 Task: Create a due date automation trigger when advanced on, 2 working days before a card is due add fields without custom field "Resume" set to a number greater or equal to 1 and lower than 10 is due at 11:00 AM.
Action: Mouse moved to (1094, 84)
Screenshot: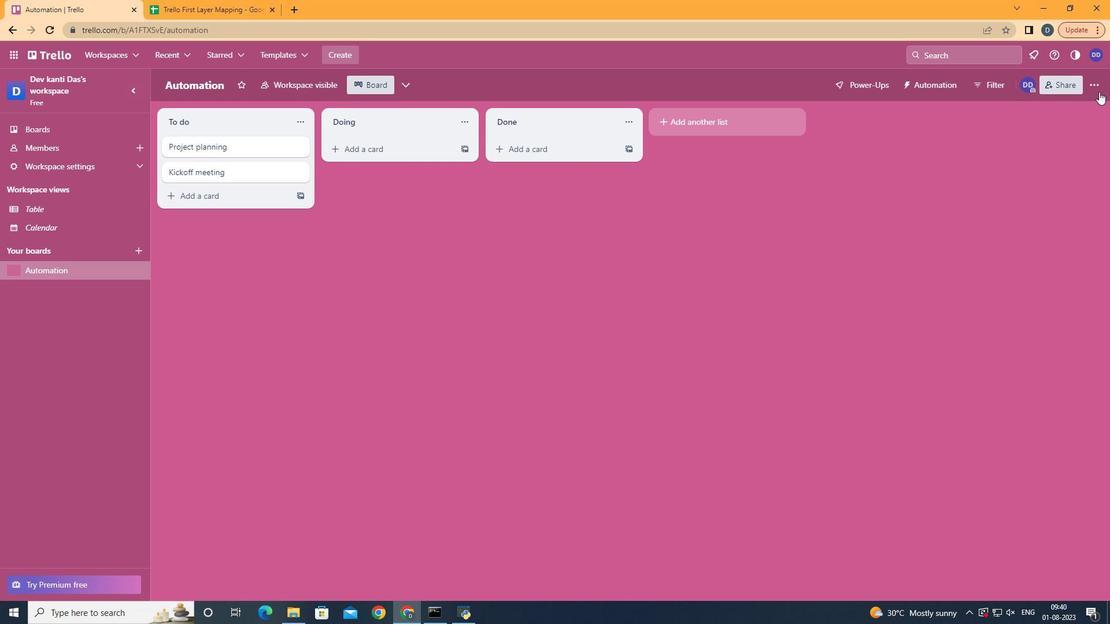 
Action: Mouse pressed left at (1094, 84)
Screenshot: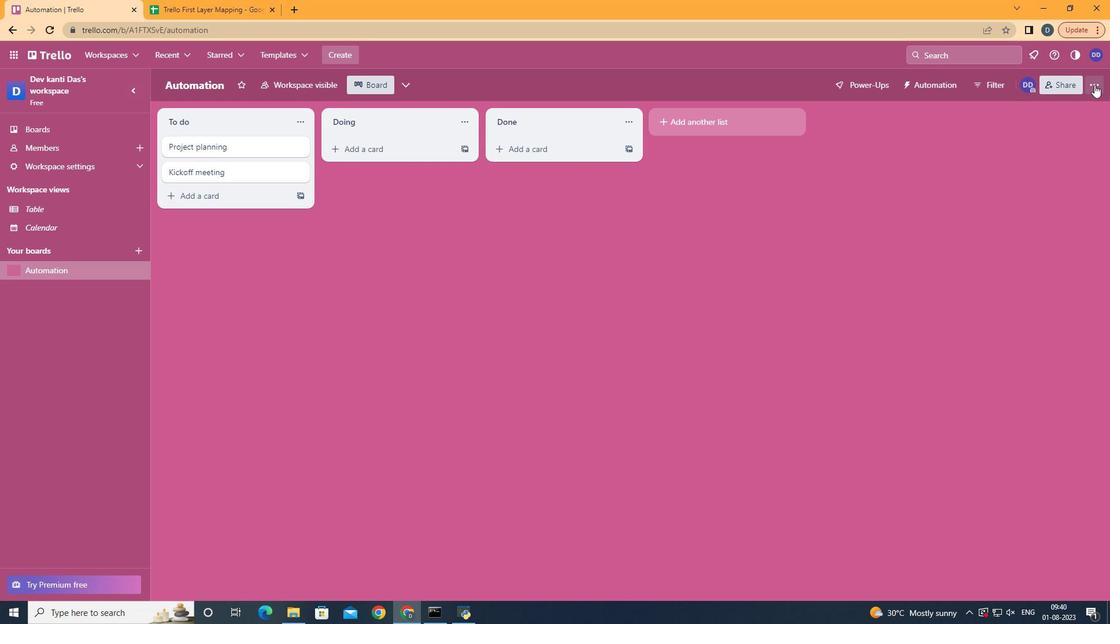 
Action: Mouse moved to (959, 244)
Screenshot: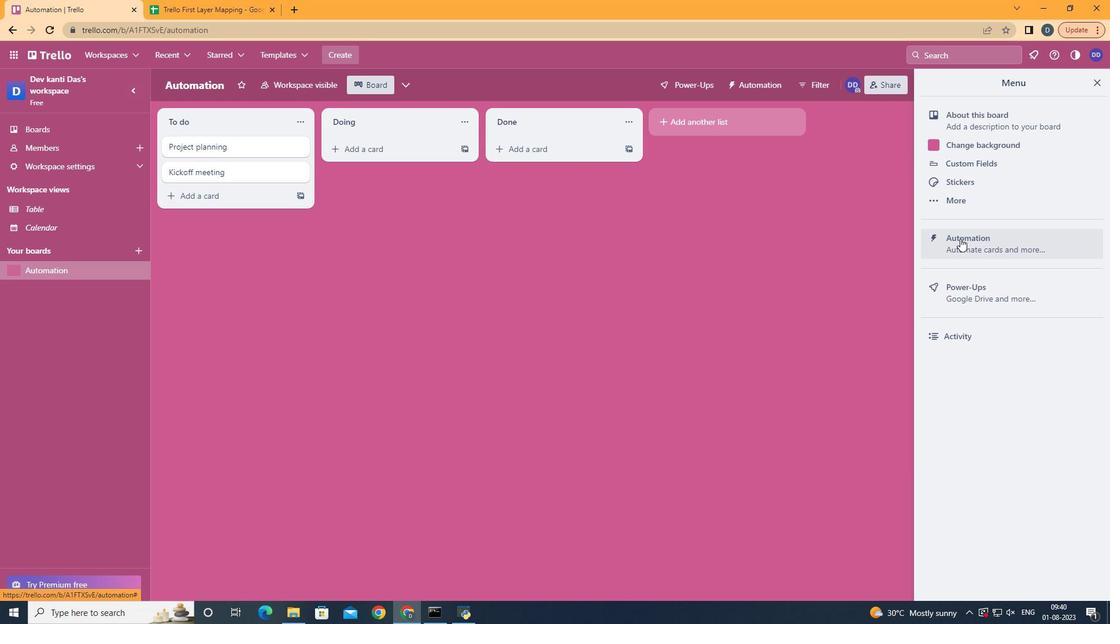 
Action: Mouse pressed left at (959, 244)
Screenshot: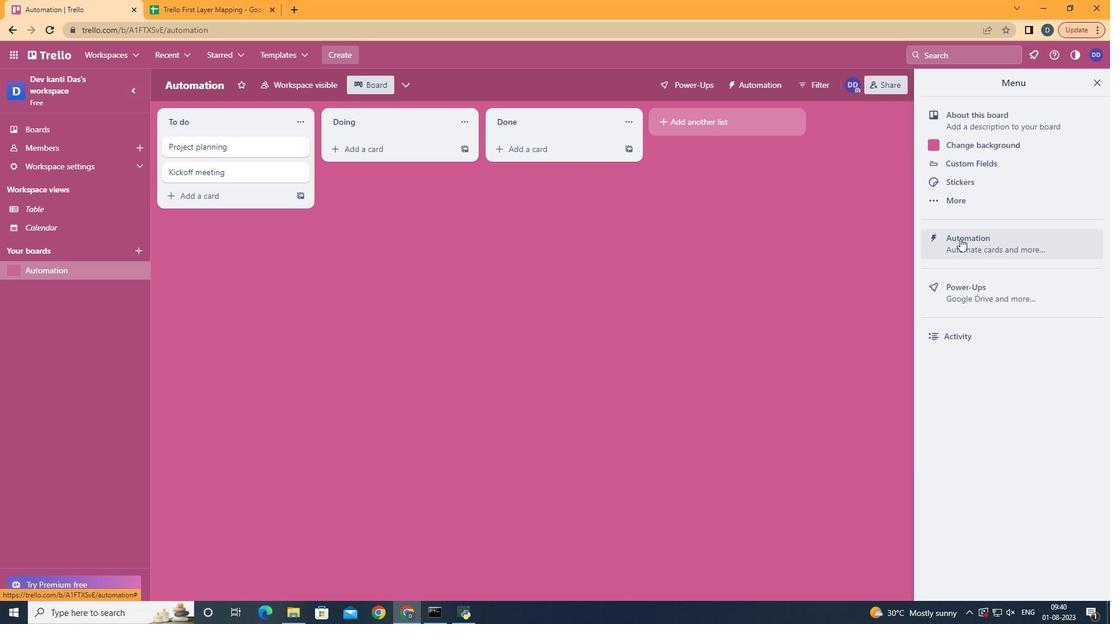 
Action: Mouse moved to (204, 235)
Screenshot: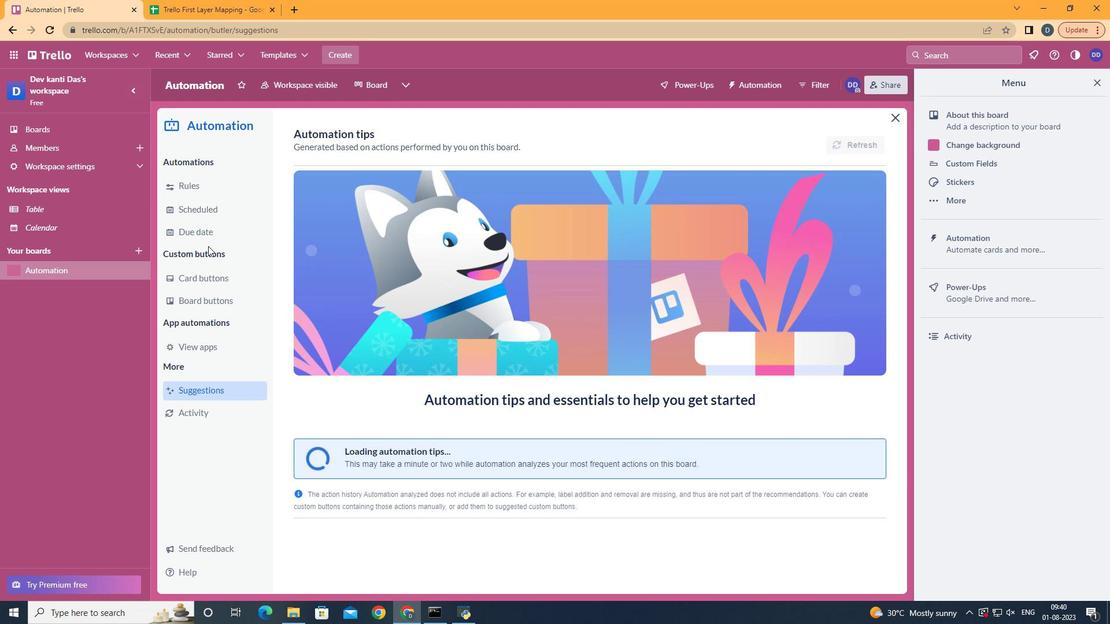 
Action: Mouse pressed left at (204, 235)
Screenshot: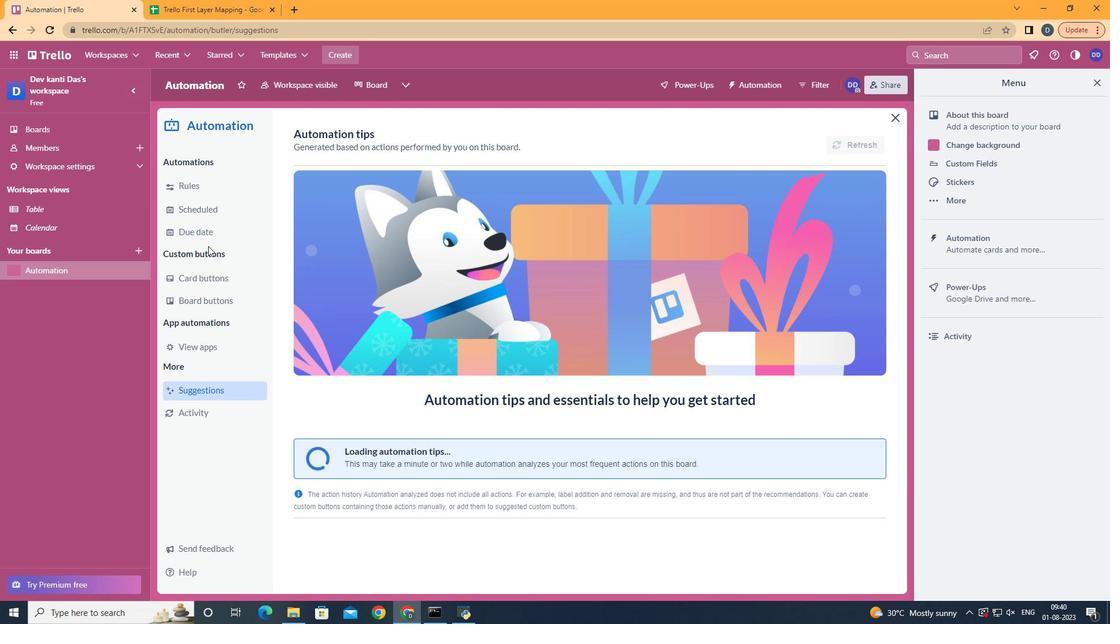 
Action: Mouse moved to (808, 132)
Screenshot: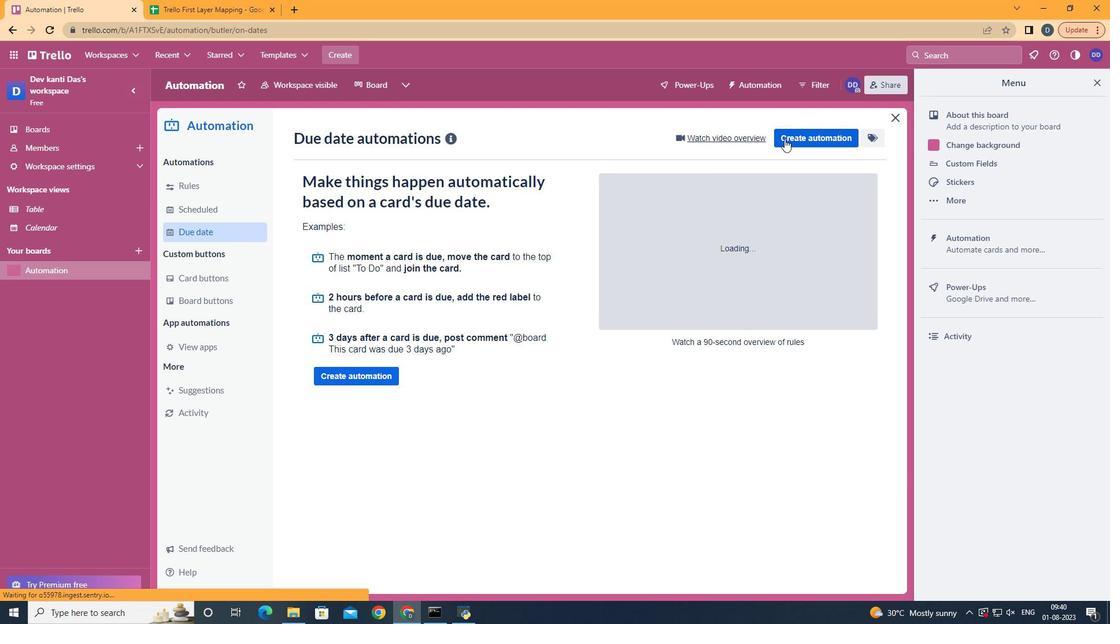 
Action: Mouse pressed left at (808, 132)
Screenshot: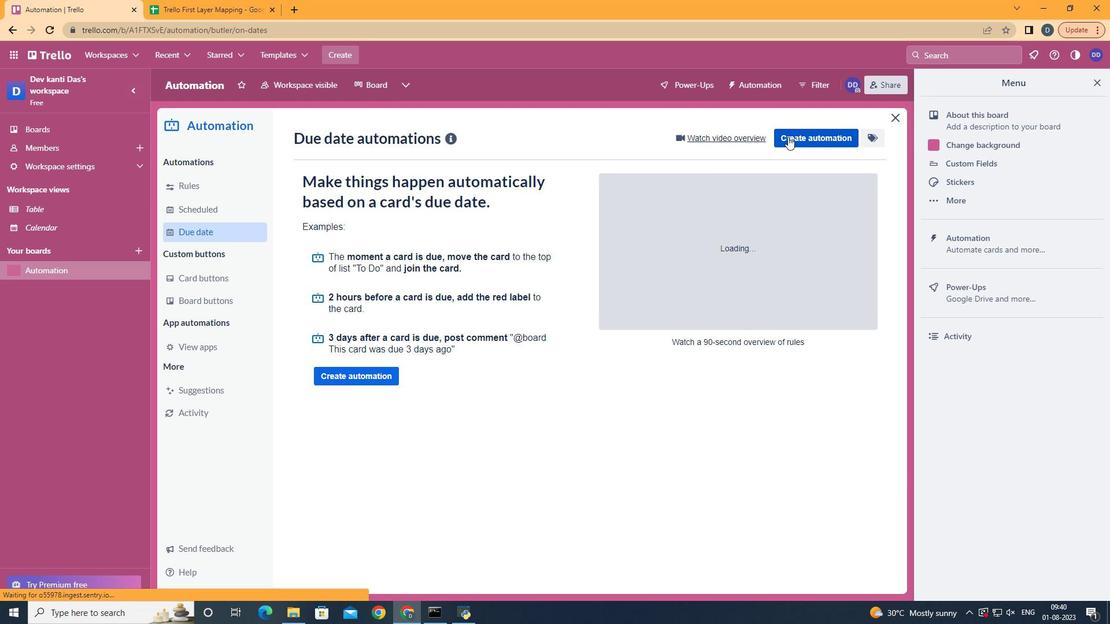 
Action: Mouse moved to (570, 245)
Screenshot: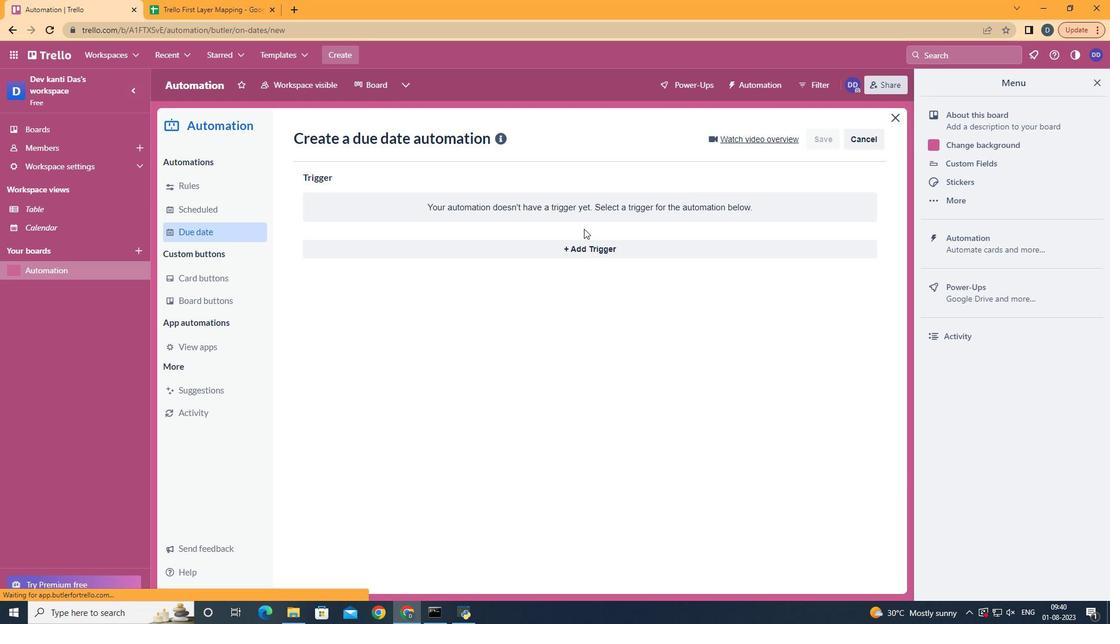 
Action: Mouse pressed left at (570, 245)
Screenshot: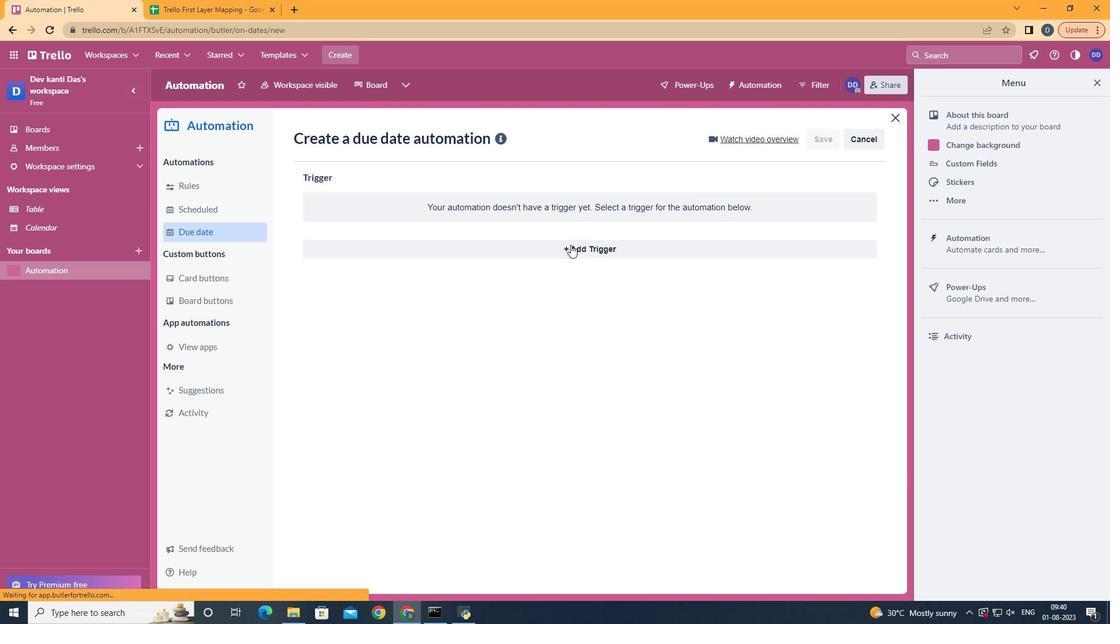 
Action: Mouse moved to (374, 468)
Screenshot: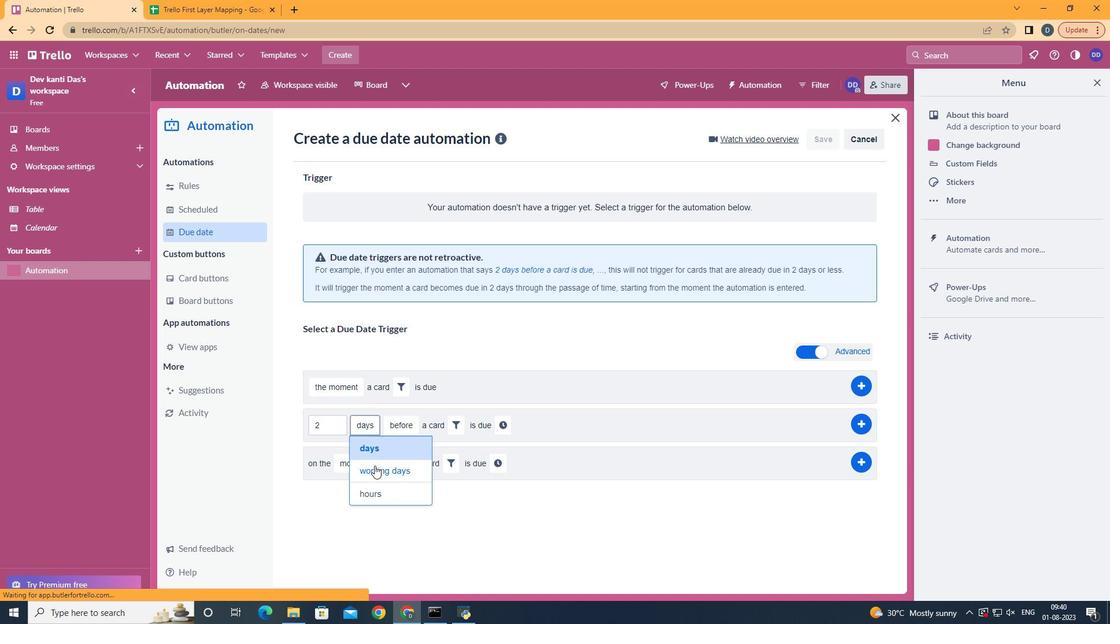 
Action: Mouse pressed left at (374, 468)
Screenshot: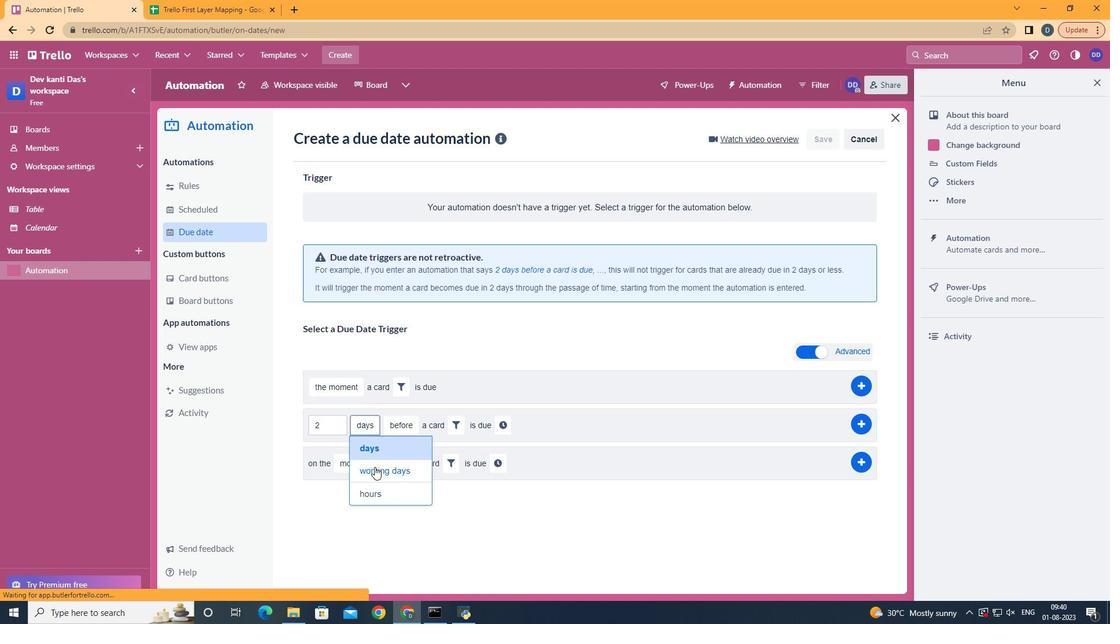 
Action: Mouse moved to (488, 433)
Screenshot: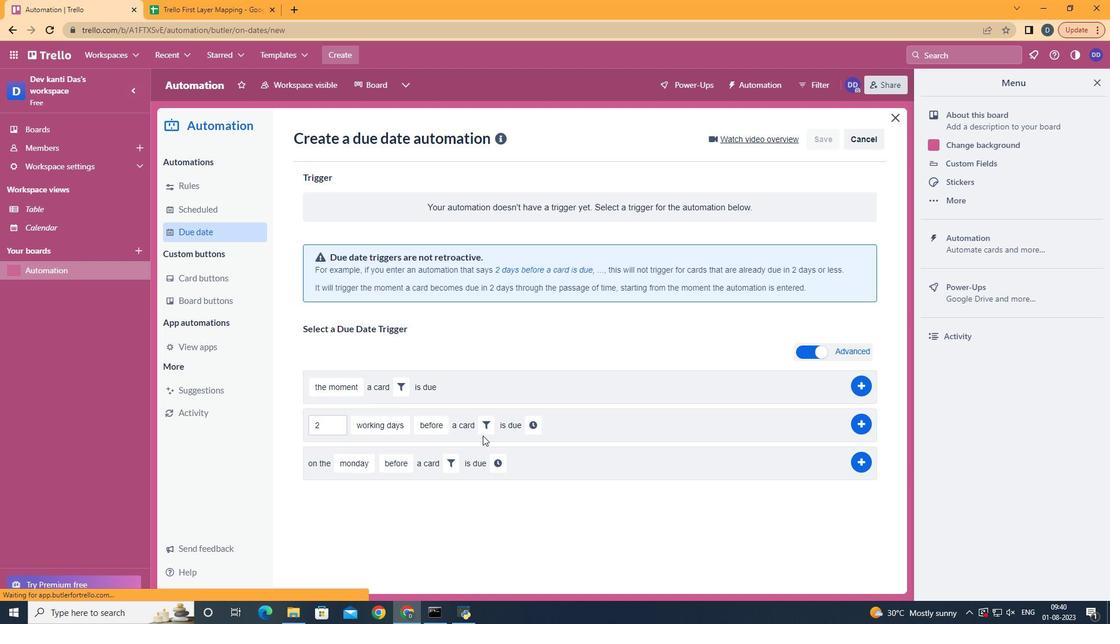 
Action: Mouse pressed left at (488, 433)
Screenshot: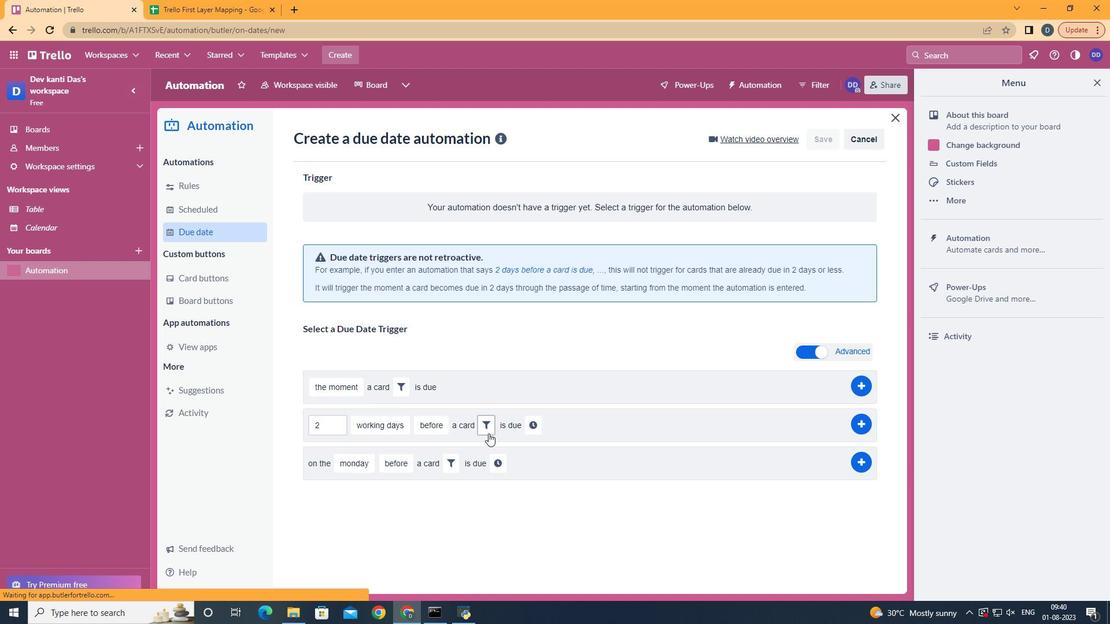 
Action: Mouse moved to (676, 462)
Screenshot: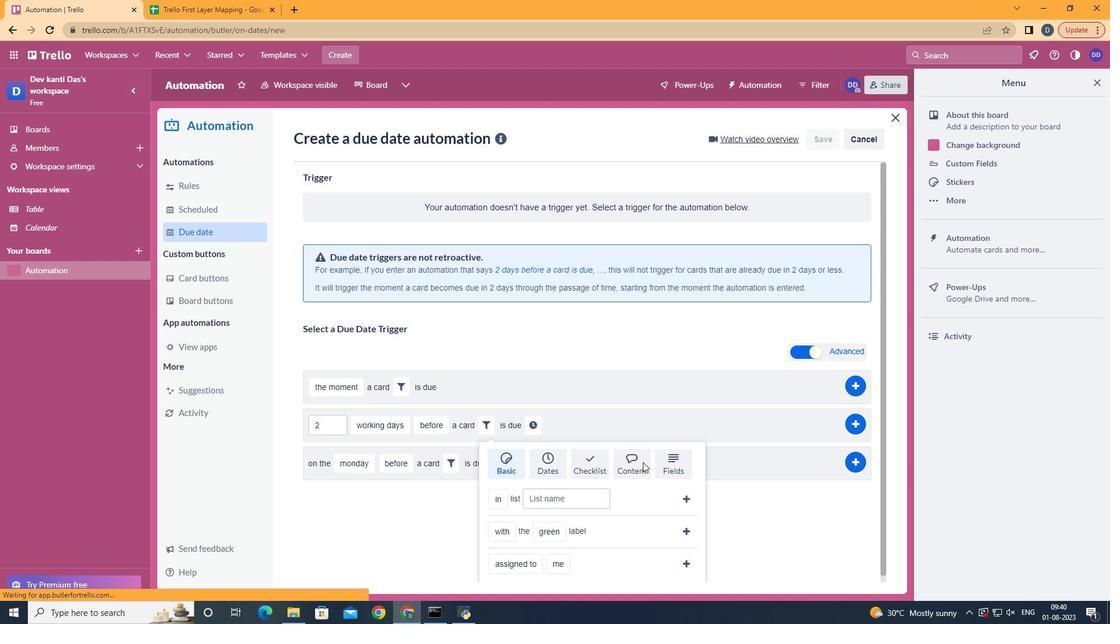 
Action: Mouse pressed left at (676, 462)
Screenshot: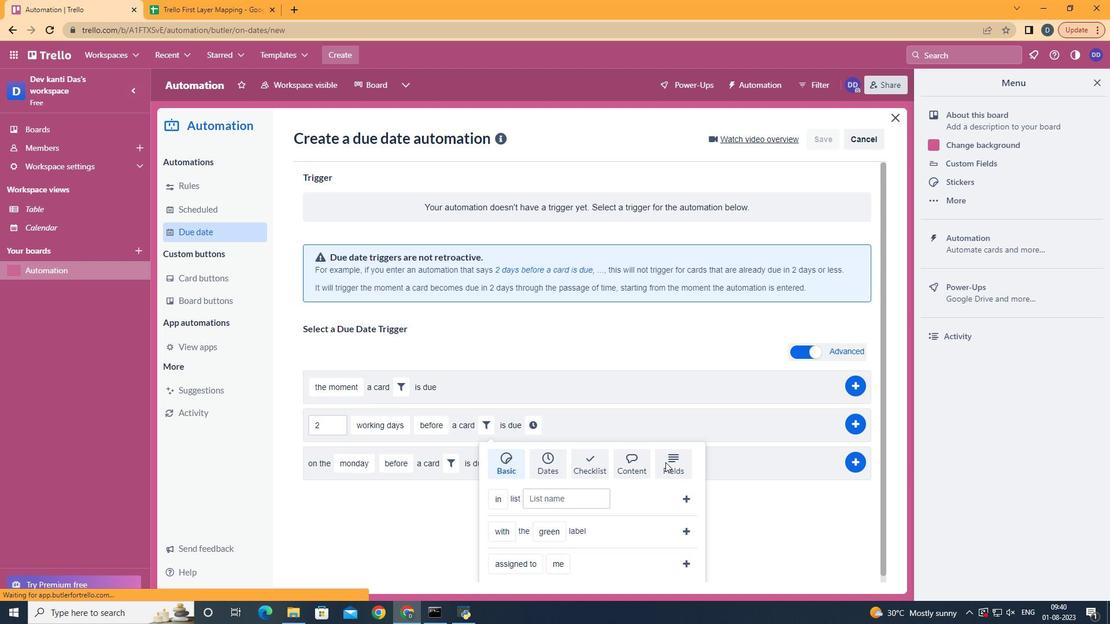 
Action: Mouse moved to (678, 462)
Screenshot: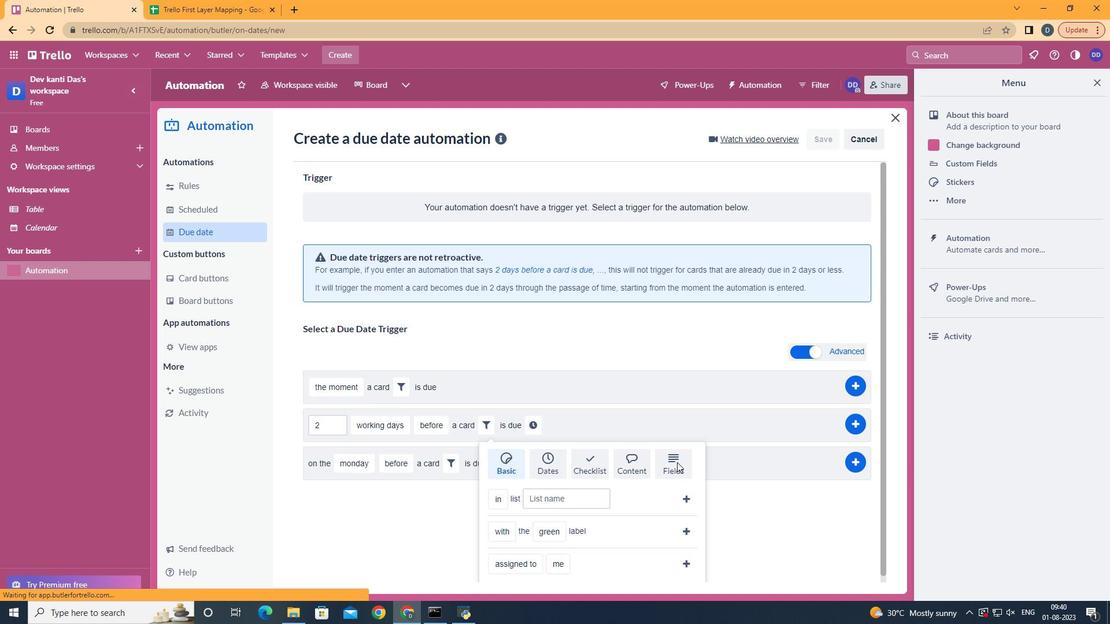 
Action: Mouse scrolled (678, 462) with delta (0, 0)
Screenshot: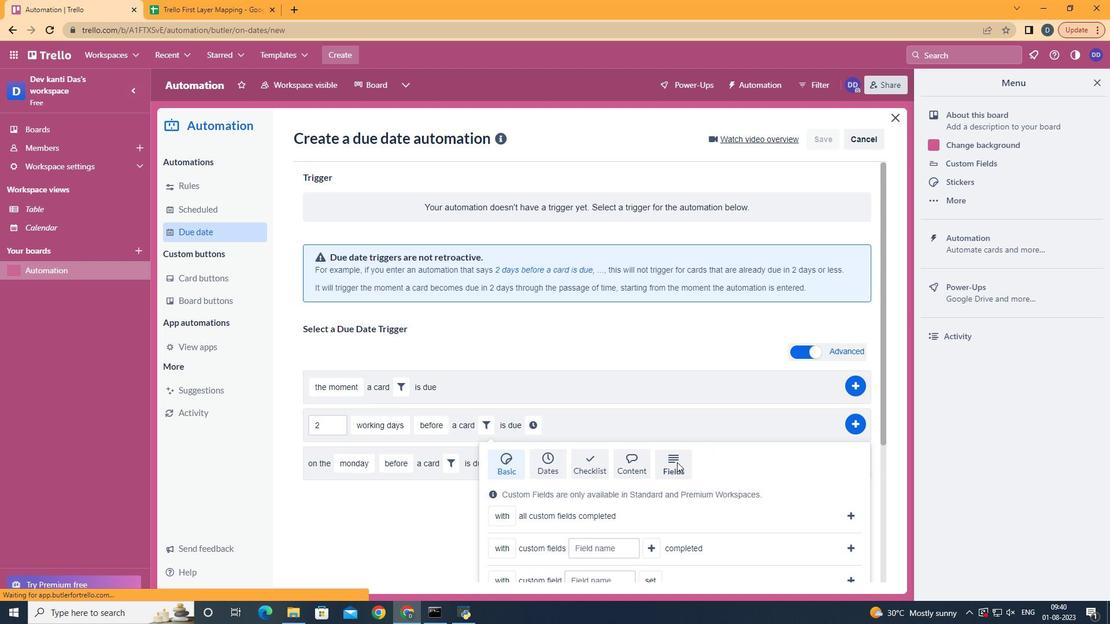 
Action: Mouse scrolled (678, 462) with delta (0, 0)
Screenshot: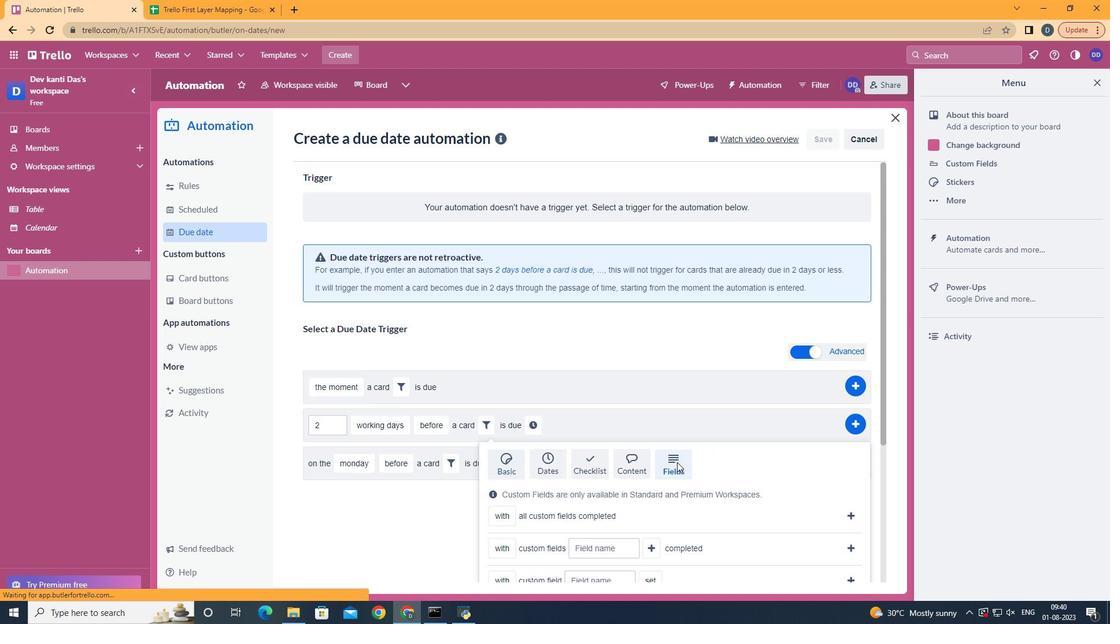 
Action: Mouse scrolled (678, 462) with delta (0, 0)
Screenshot: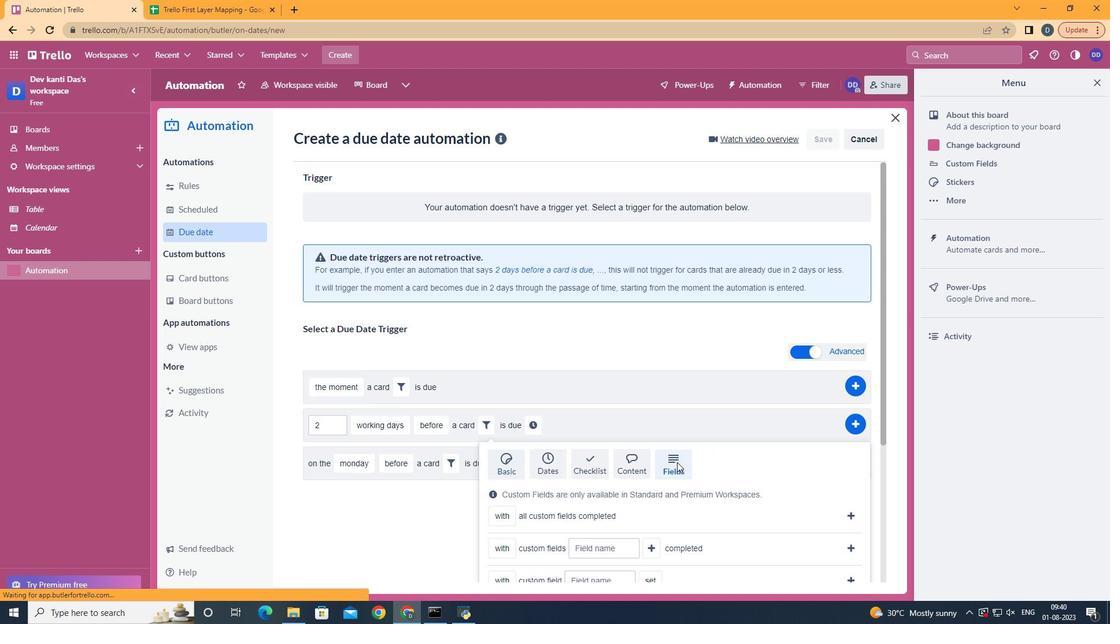 
Action: Mouse scrolled (678, 462) with delta (0, 0)
Screenshot: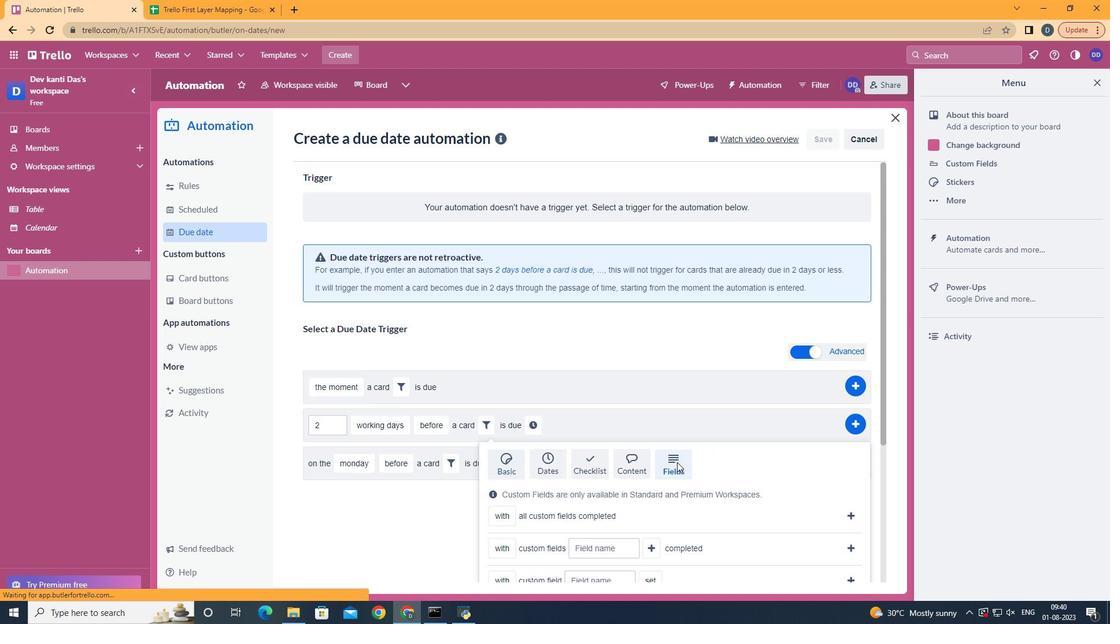 
Action: Mouse scrolled (678, 462) with delta (0, 0)
Screenshot: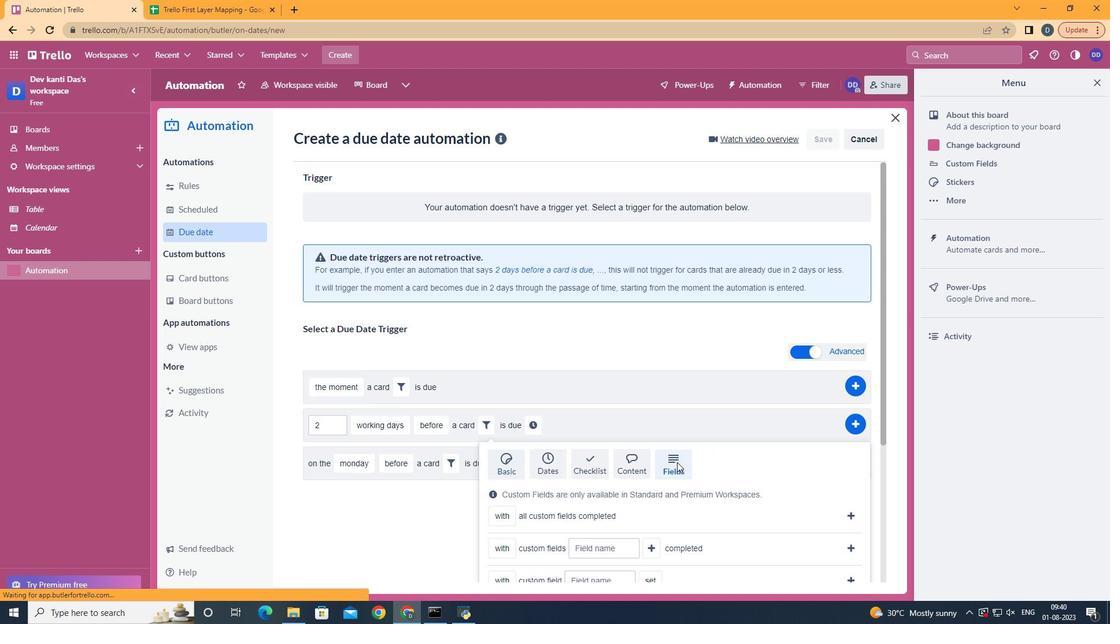
Action: Mouse moved to (678, 462)
Screenshot: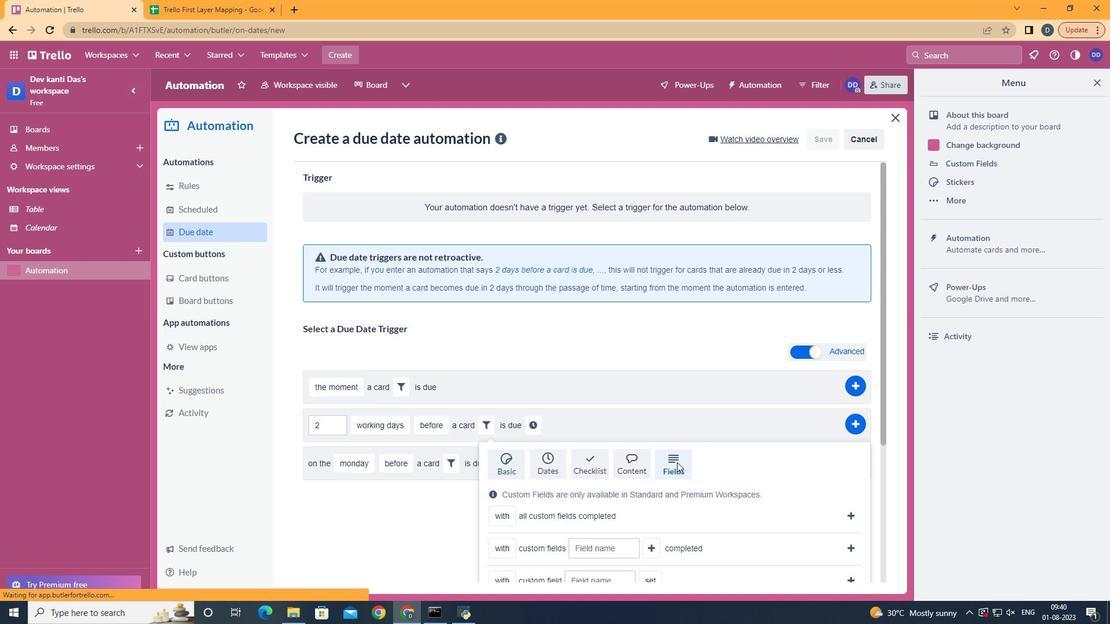 
Action: Mouse scrolled (678, 462) with delta (0, 0)
Screenshot: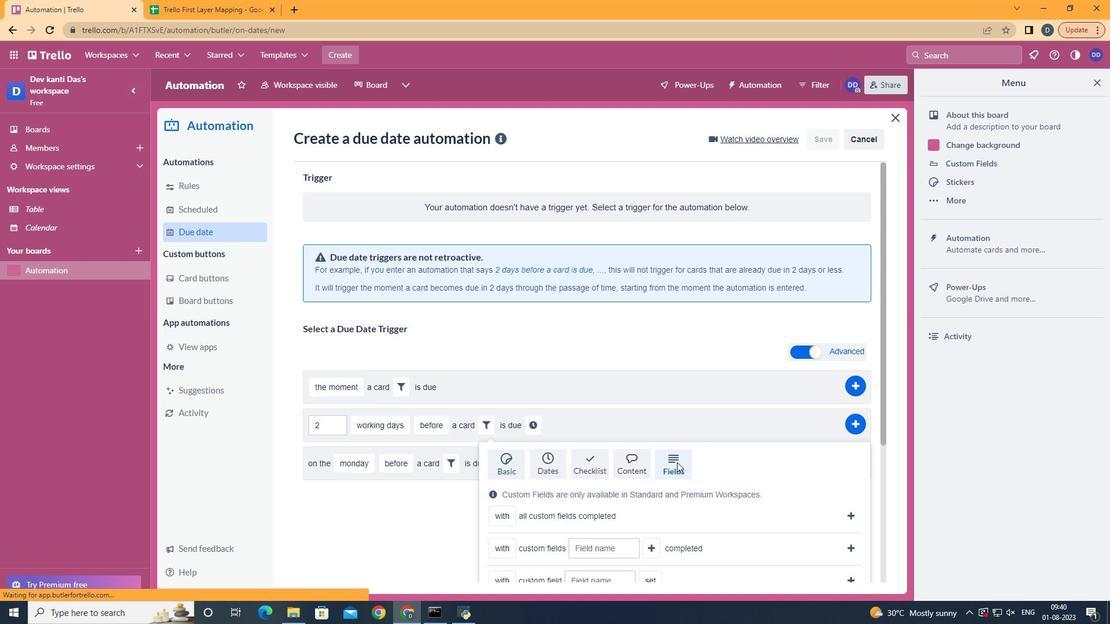 
Action: Mouse moved to (511, 519)
Screenshot: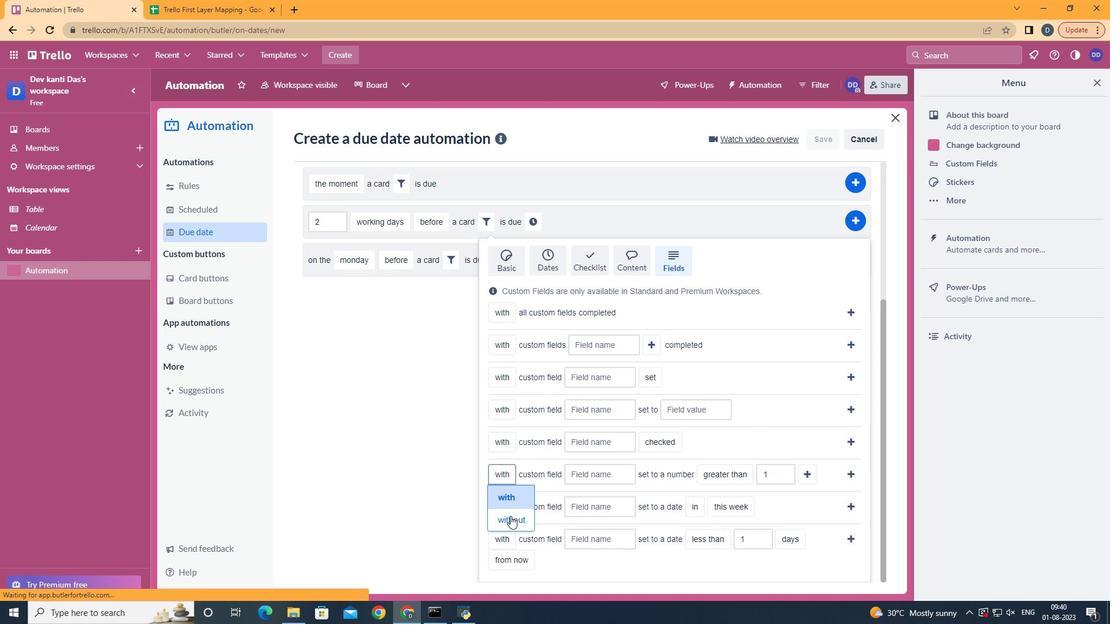 
Action: Mouse pressed left at (511, 519)
Screenshot: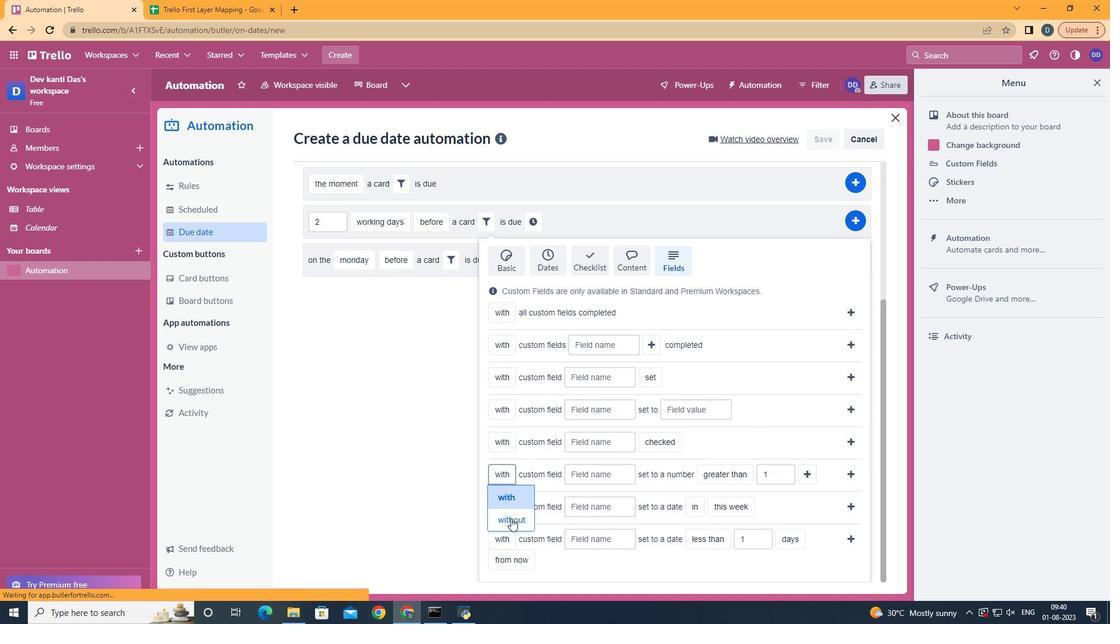 
Action: Mouse moved to (638, 479)
Screenshot: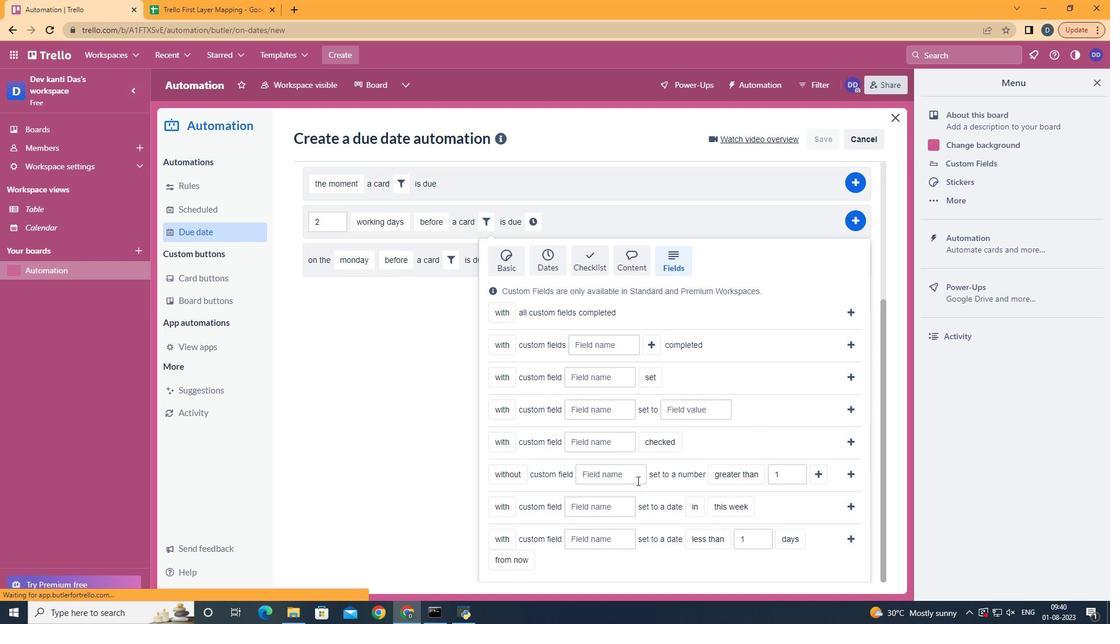 
Action: Mouse pressed left at (638, 479)
Screenshot: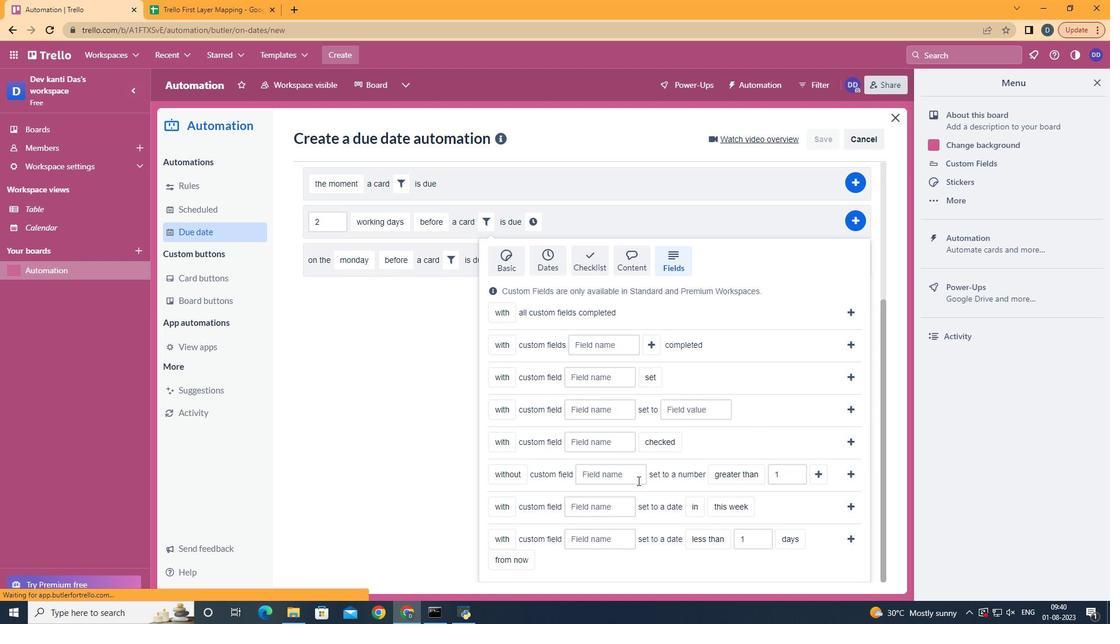 
Action: Mouse moved to (639, 479)
Screenshot: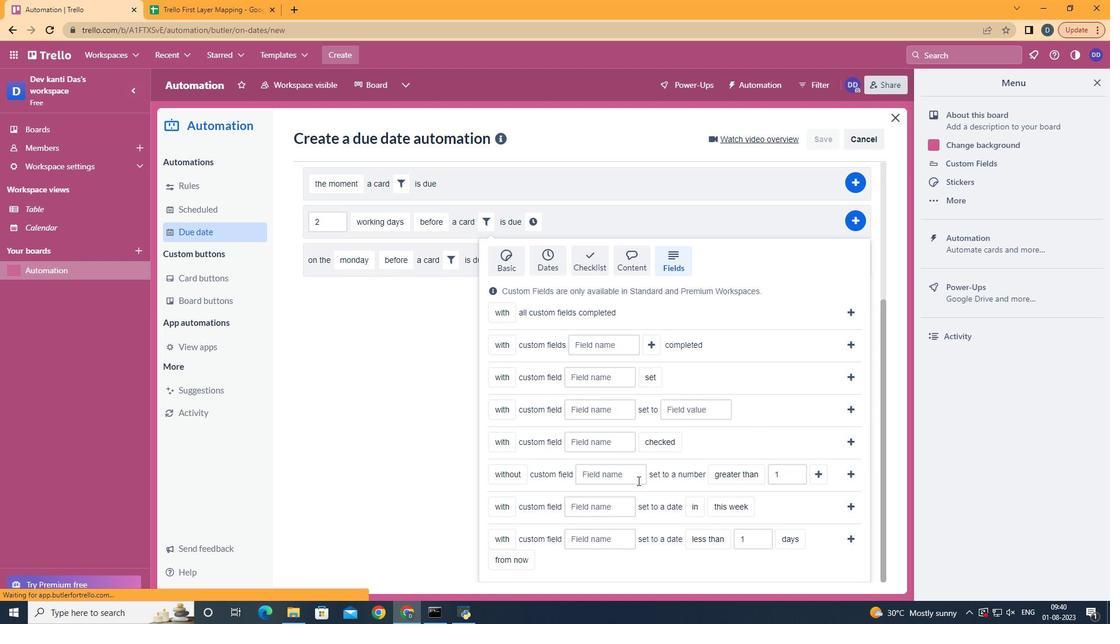 
Action: Key pressed <Key.shift>Resume
Screenshot: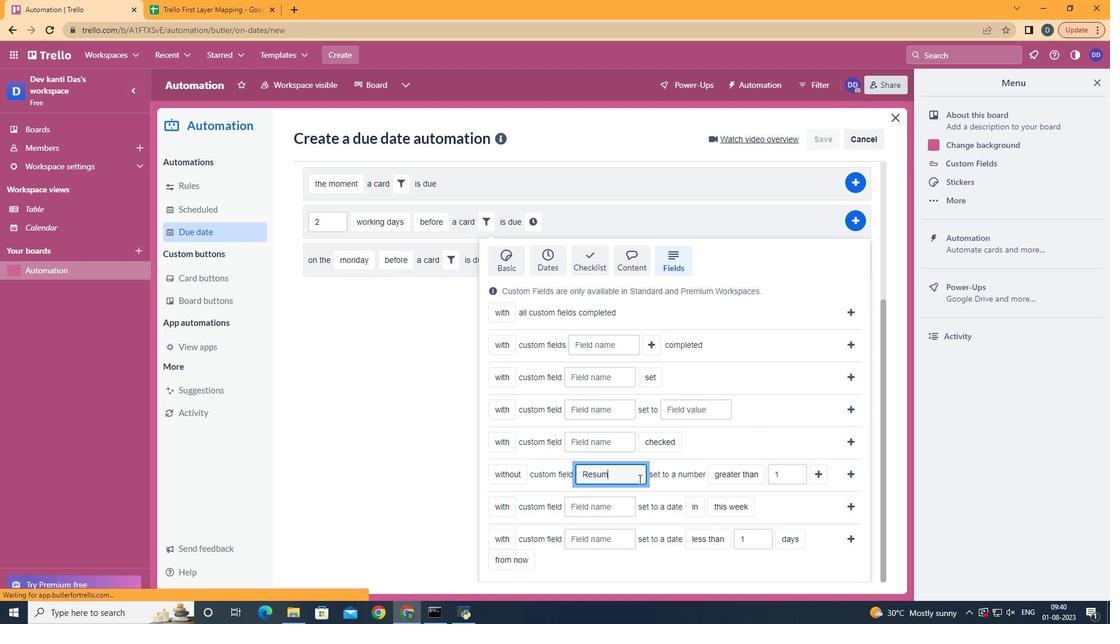 
Action: Mouse moved to (742, 520)
Screenshot: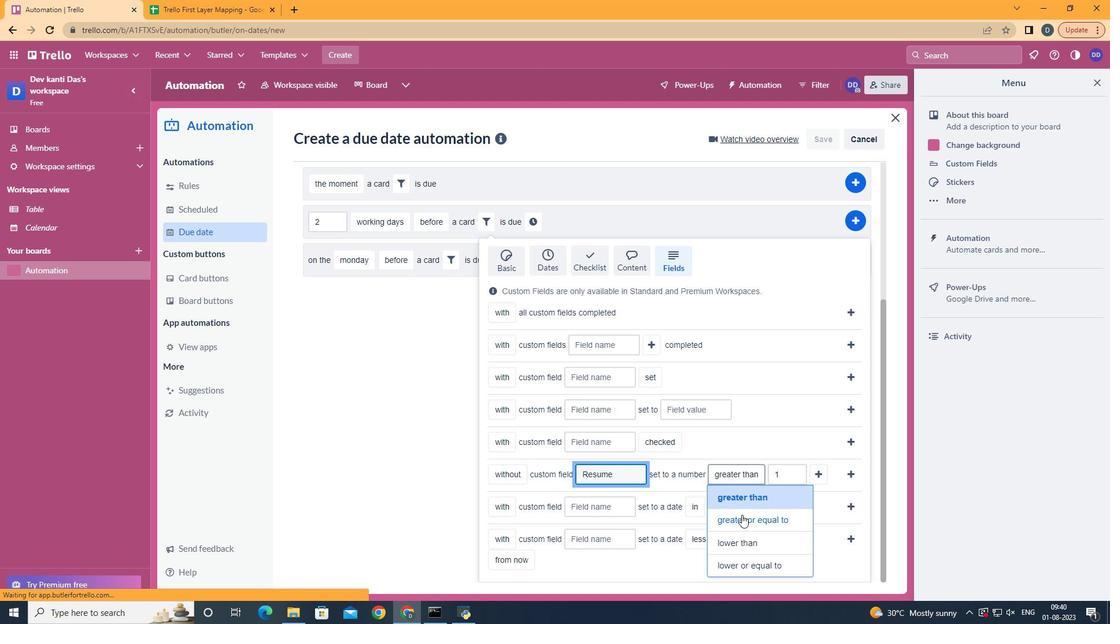 
Action: Mouse pressed left at (742, 520)
Screenshot: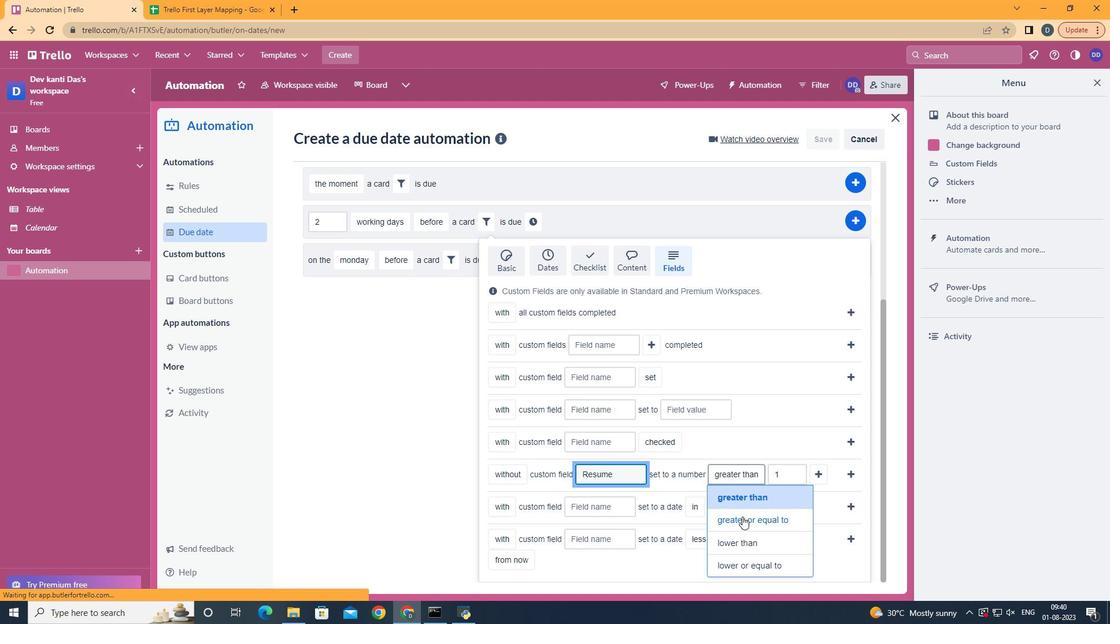 
Action: Mouse moved to (501, 501)
Screenshot: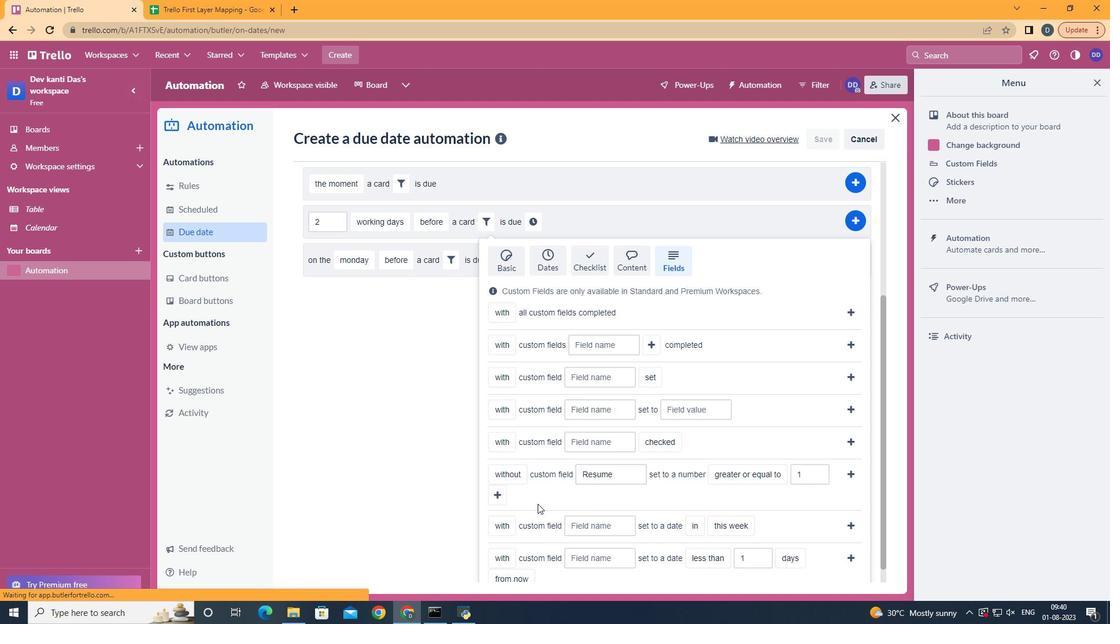 
Action: Mouse pressed left at (501, 501)
Screenshot: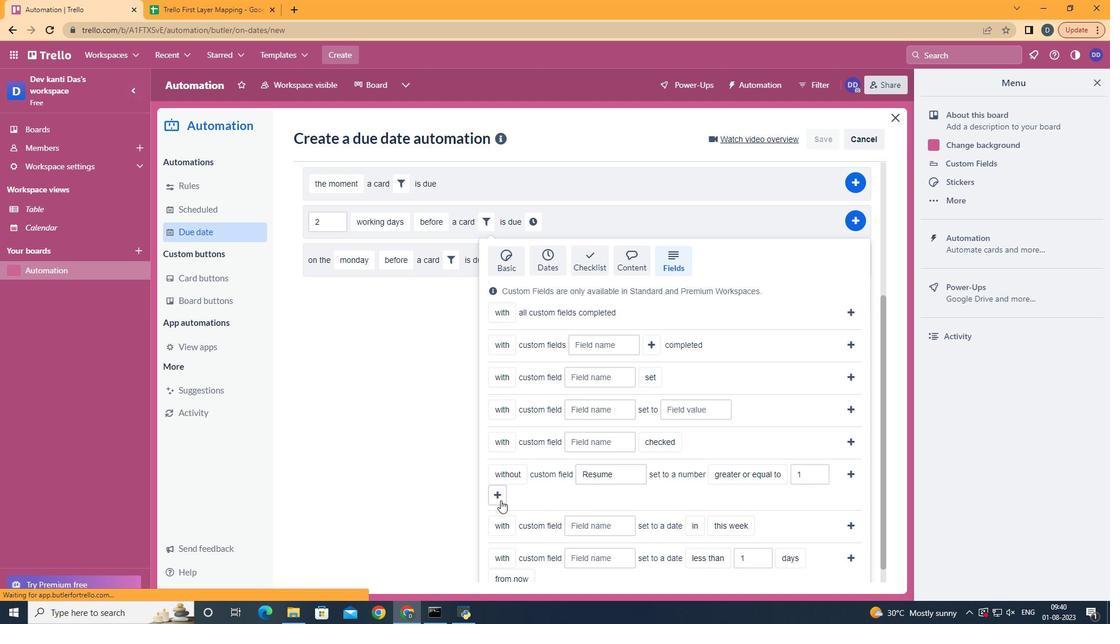 
Action: Mouse moved to (551, 407)
Screenshot: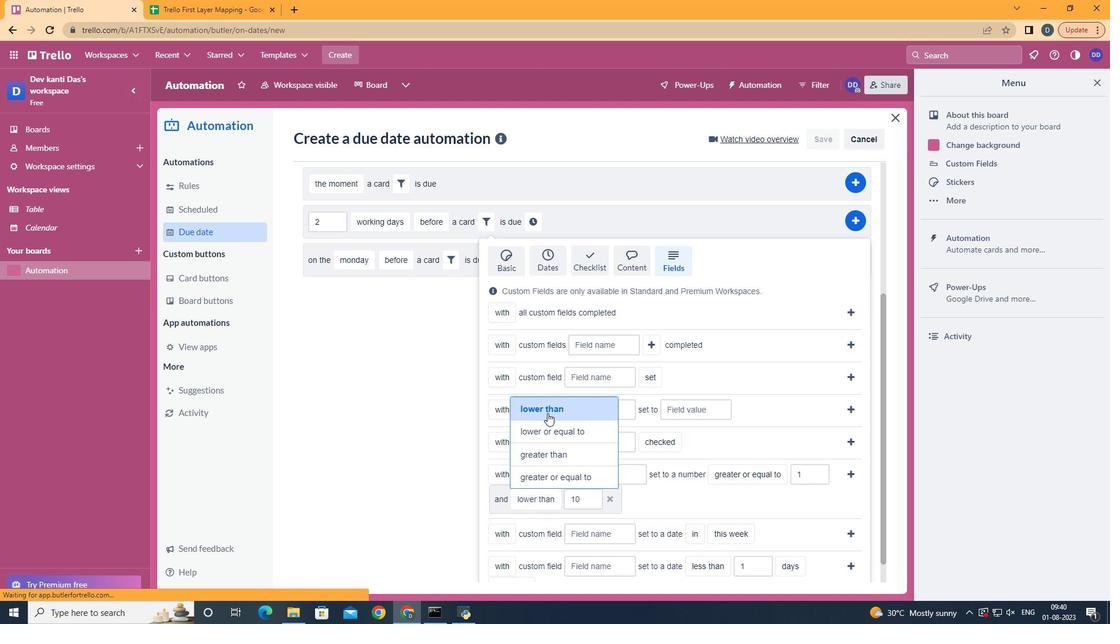 
Action: Mouse pressed left at (551, 407)
Screenshot: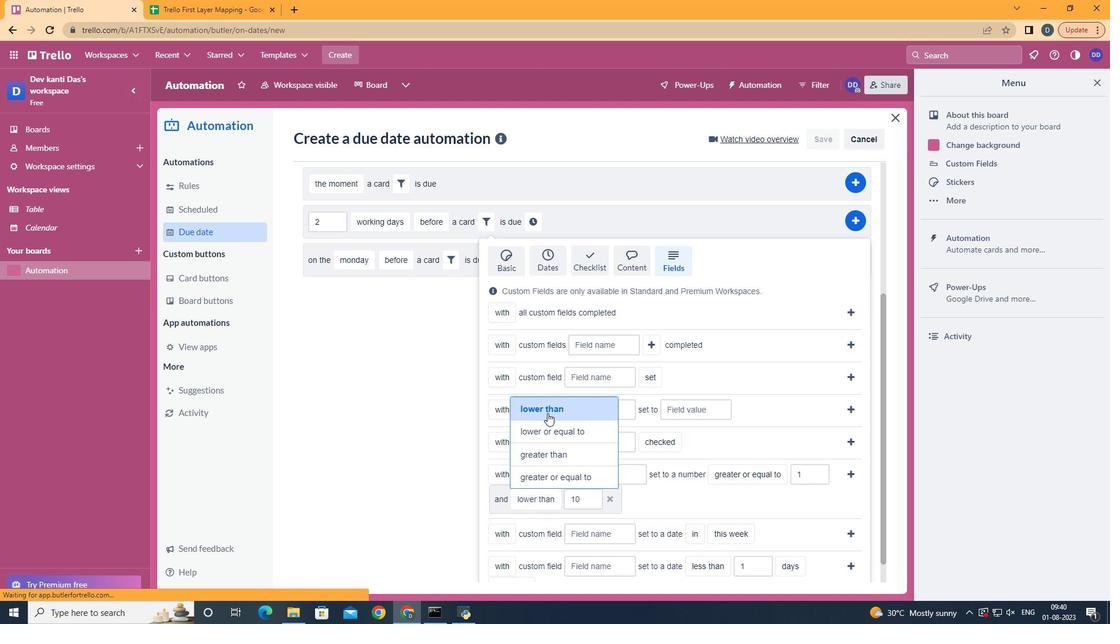 
Action: Mouse moved to (849, 481)
Screenshot: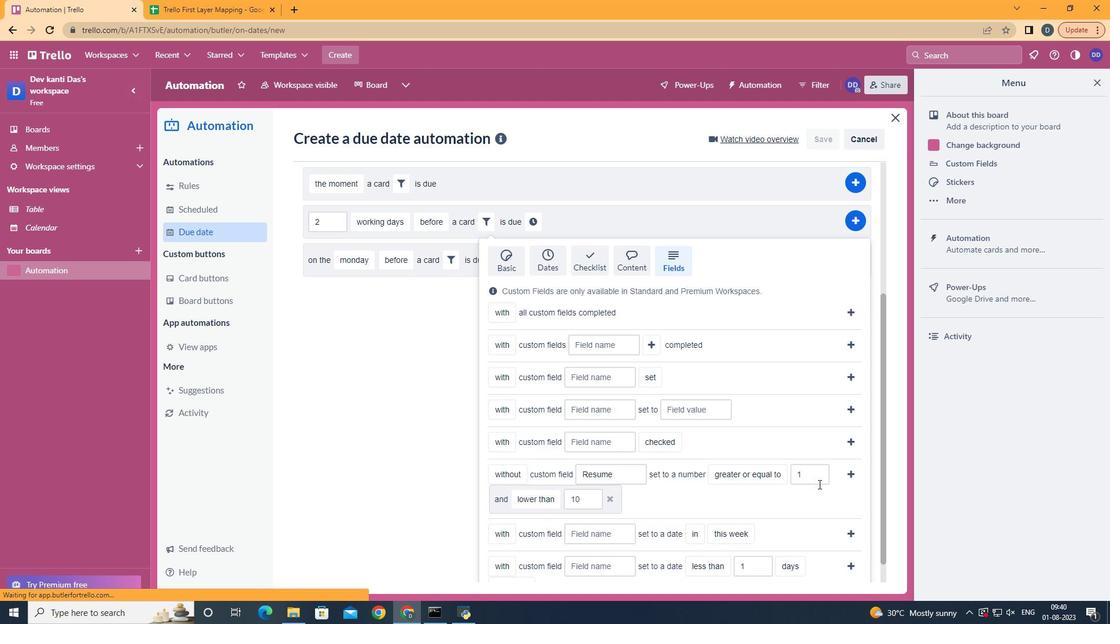 
Action: Mouse pressed left at (849, 481)
Screenshot: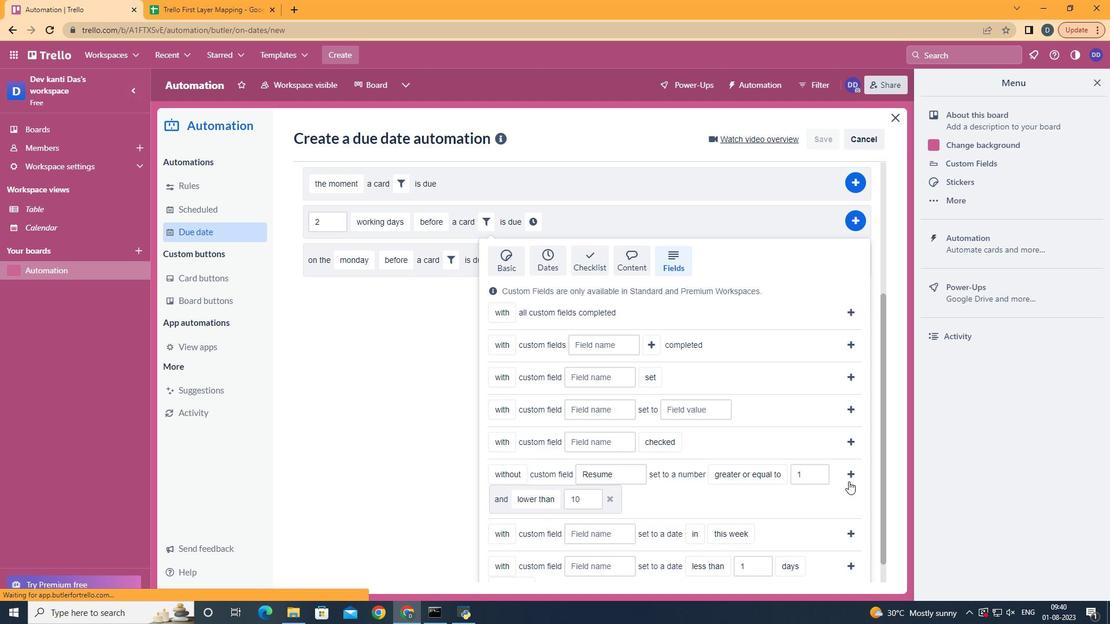 
Action: Mouse moved to (342, 443)
Screenshot: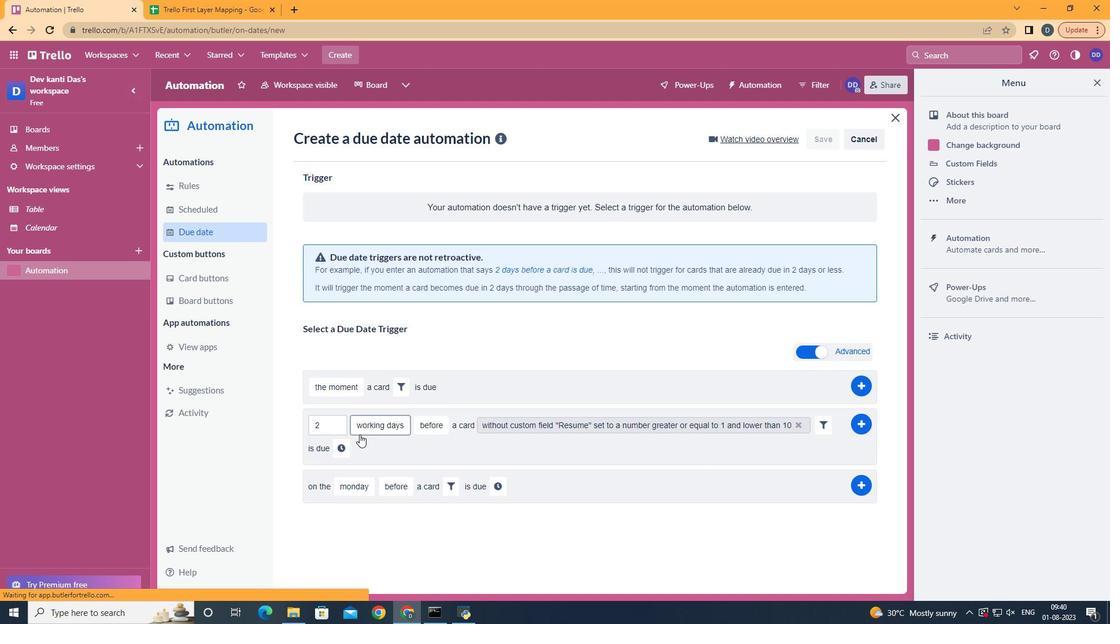 
Action: Mouse pressed left at (342, 443)
Screenshot: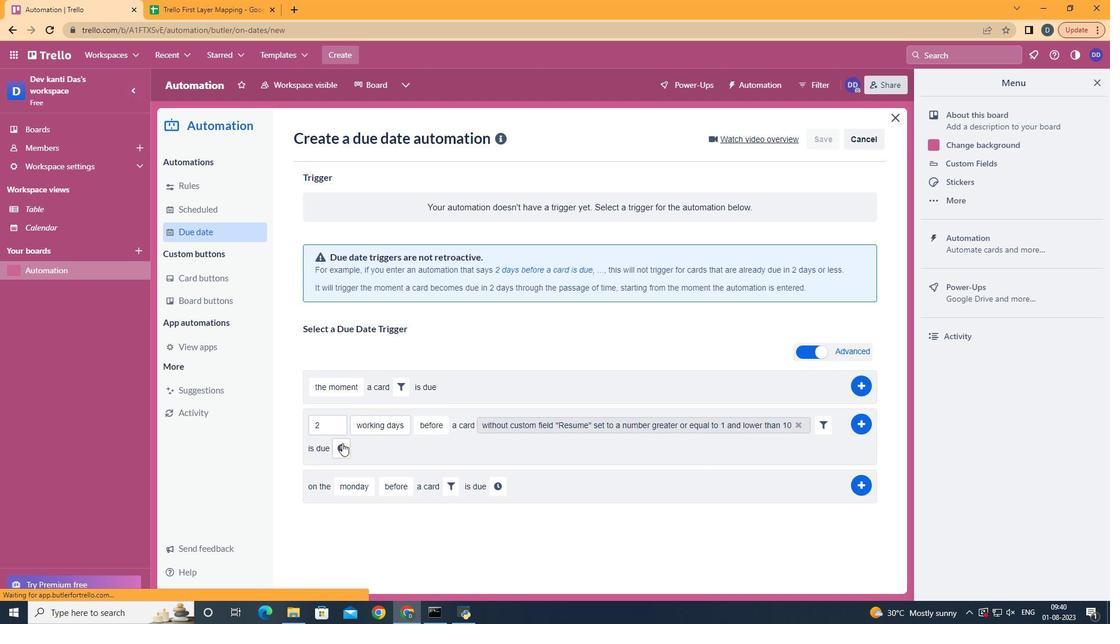 
Action: Mouse moved to (384, 444)
Screenshot: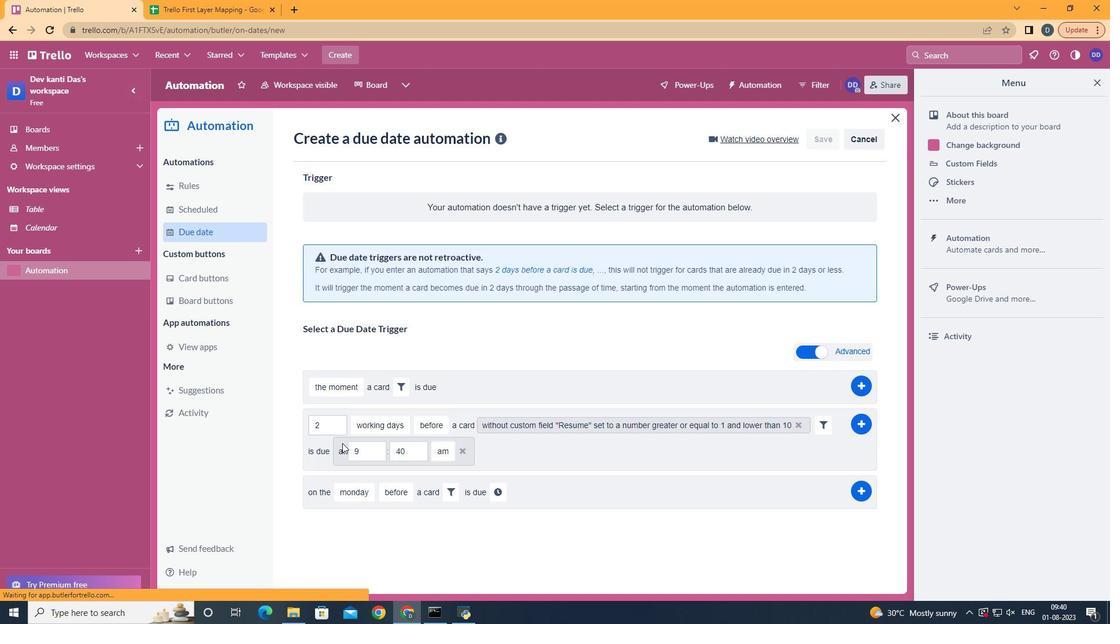 
Action: Mouse pressed left at (384, 444)
Screenshot: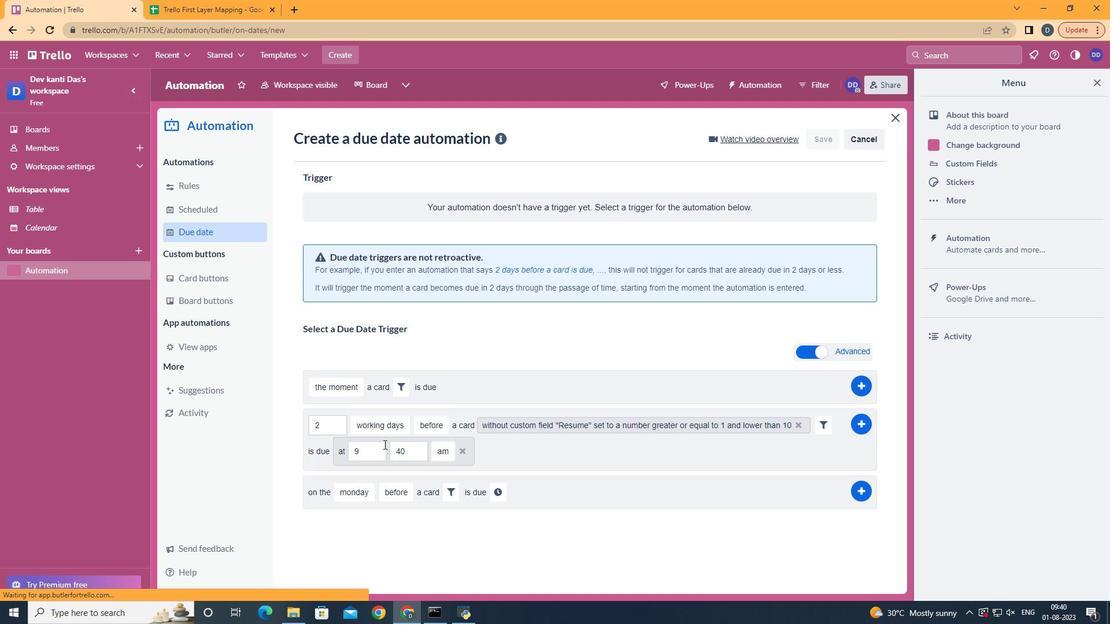 
Action: Key pressed <Key.backspace>11
Screenshot: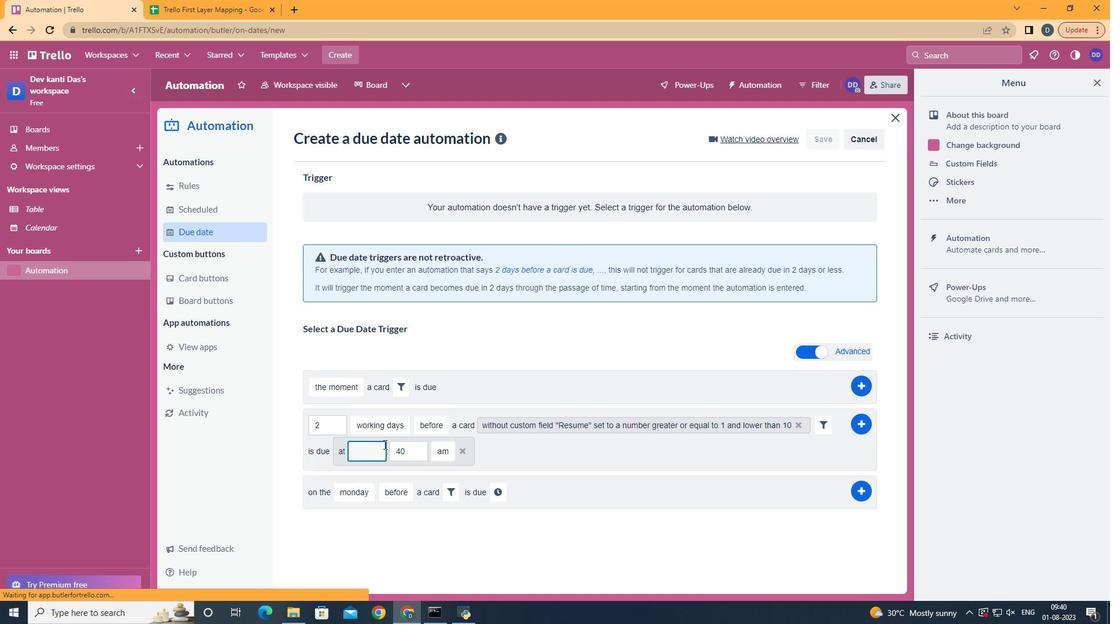 
Action: Mouse moved to (414, 451)
Screenshot: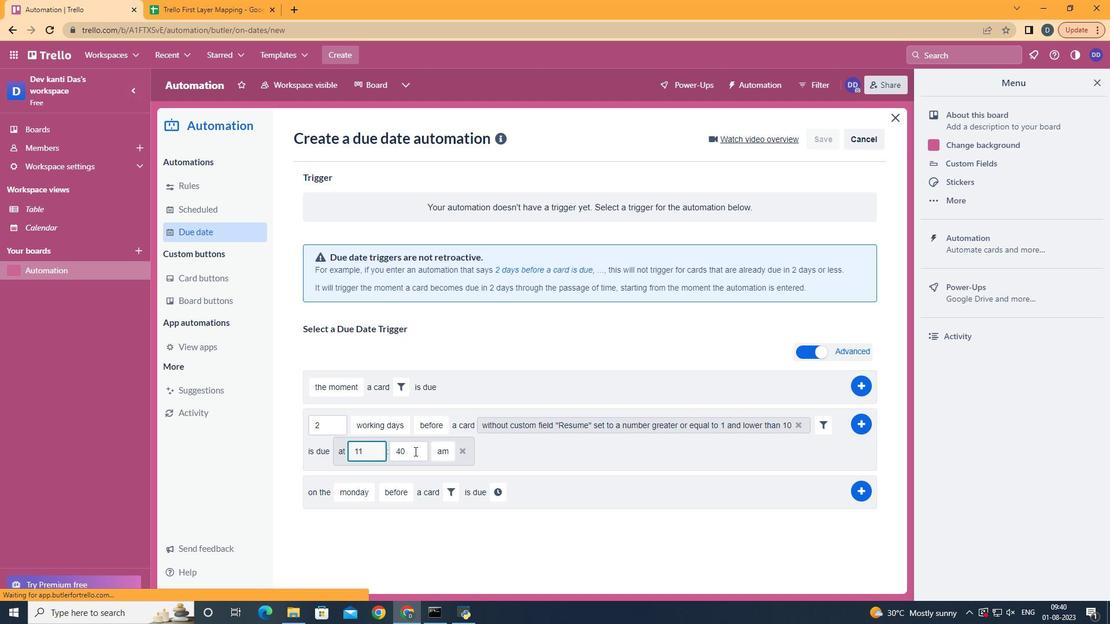 
Action: Mouse pressed left at (414, 451)
Screenshot: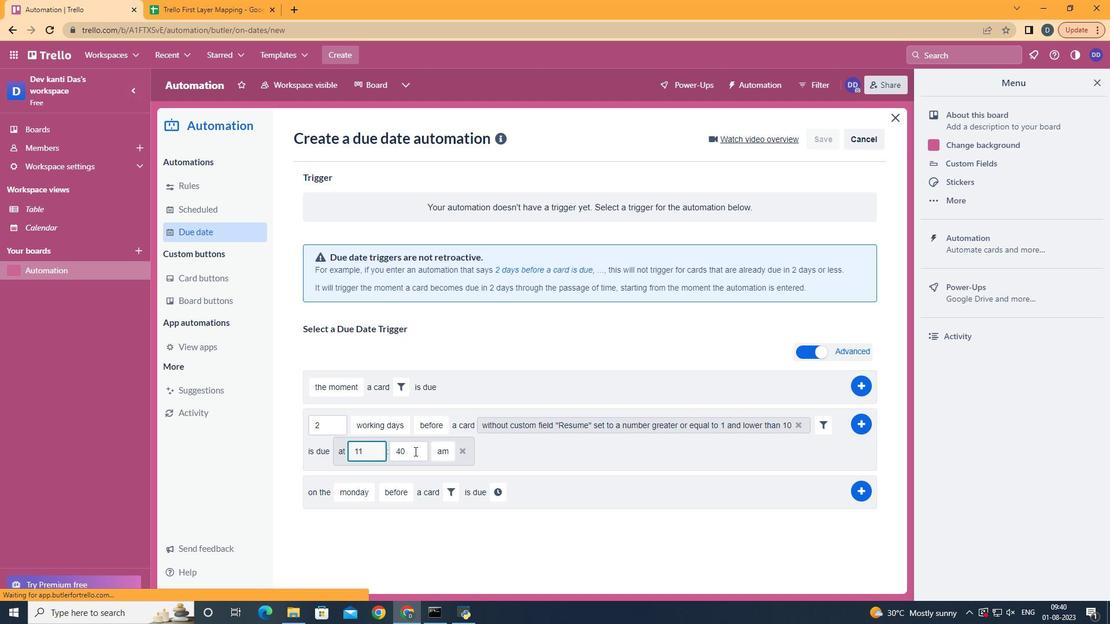 
Action: Key pressed <Key.backspace><Key.backspace>00
Screenshot: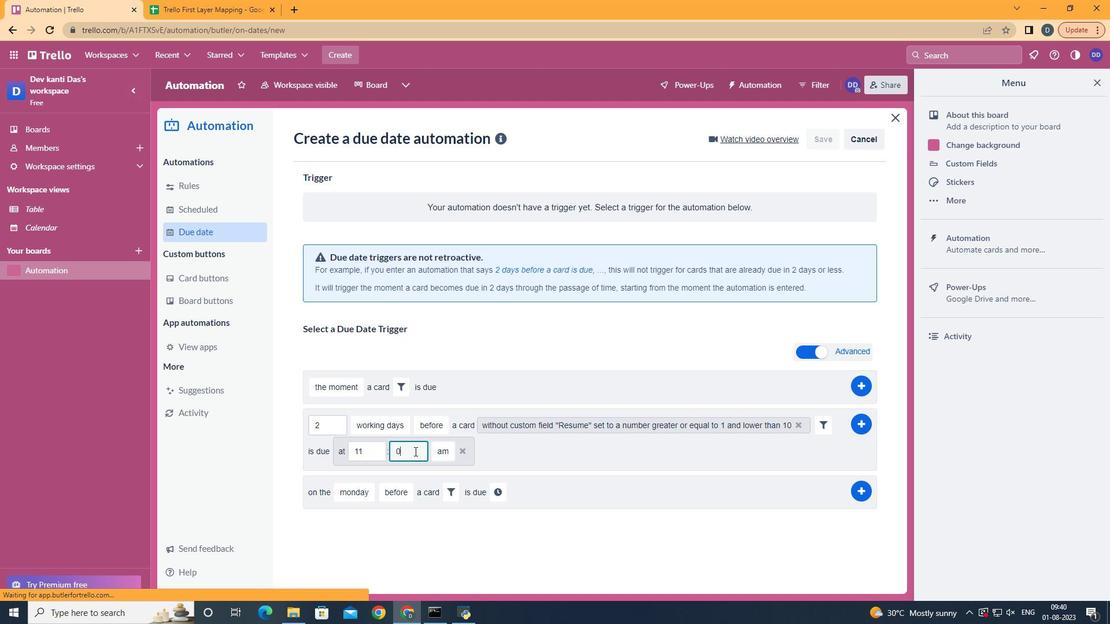 
Action: Mouse moved to (864, 431)
Screenshot: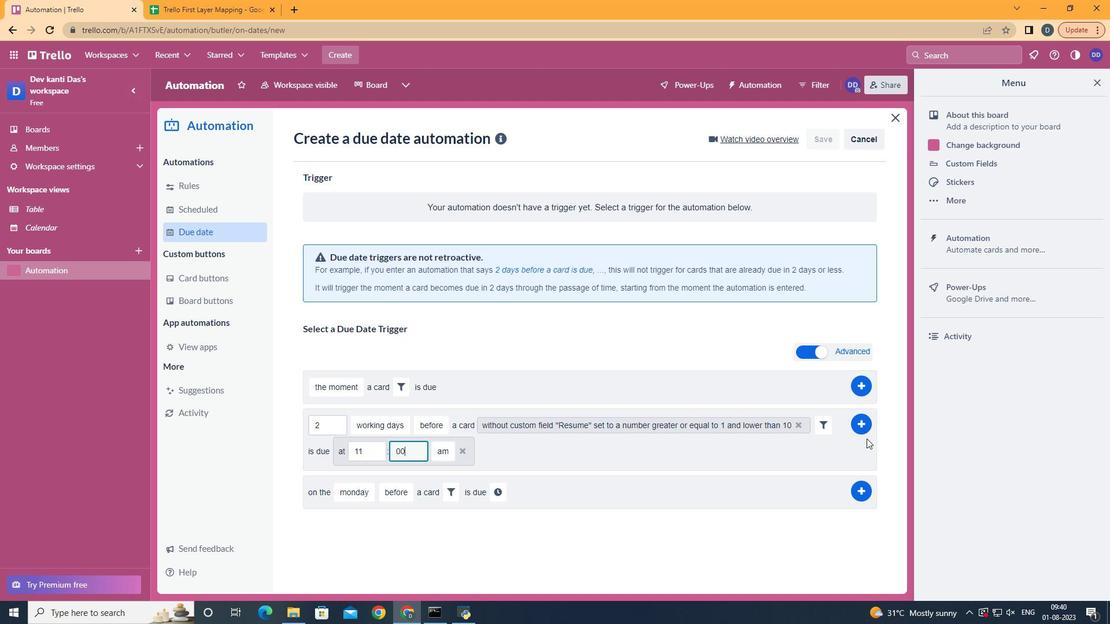 
Action: Mouse pressed left at (864, 431)
Screenshot: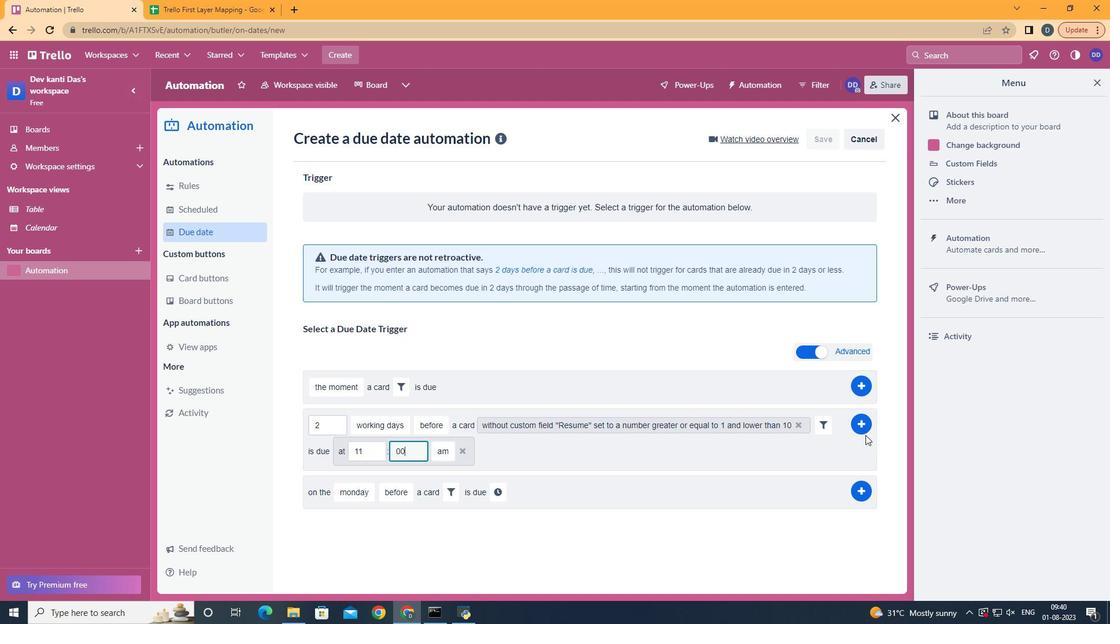 
Action: Mouse moved to (494, 328)
Screenshot: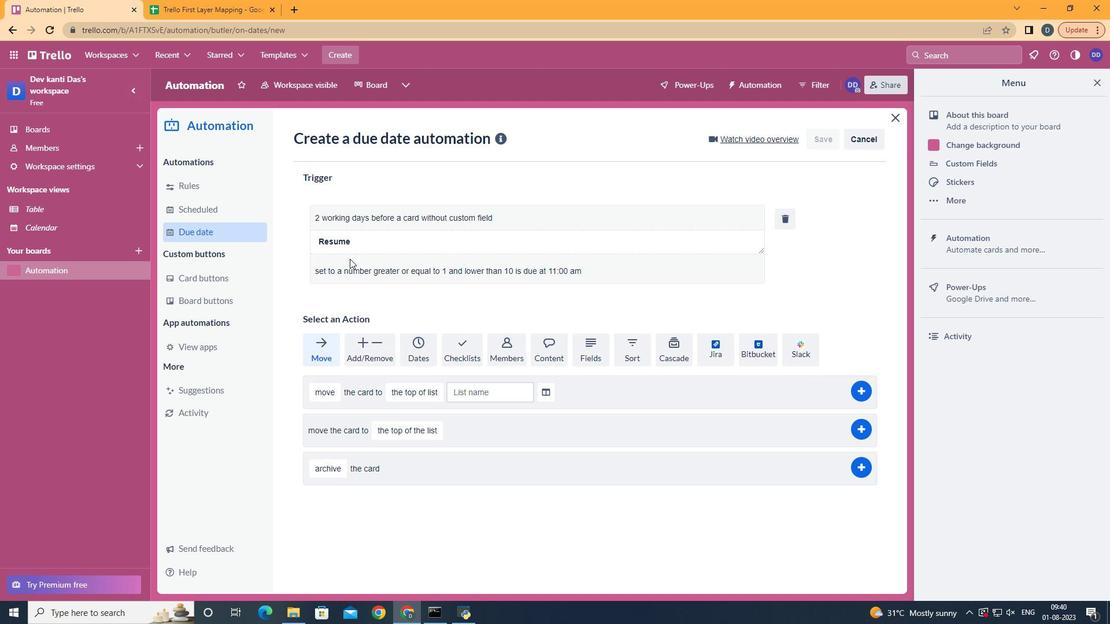 
